 Task: Create Card Net Promoter Score Analysis in Board Corporate Social Responsibility to Workspace Customer Acquisition. Create Card Customer Contracts Review in Board Employer Branding to Workspace Customer Acquisition. Create Card Net Promoter Score Analysis in Board Product Roadmap Prioritization and Execution to Workspace Customer Acquisition
Action: Mouse moved to (72, 302)
Screenshot: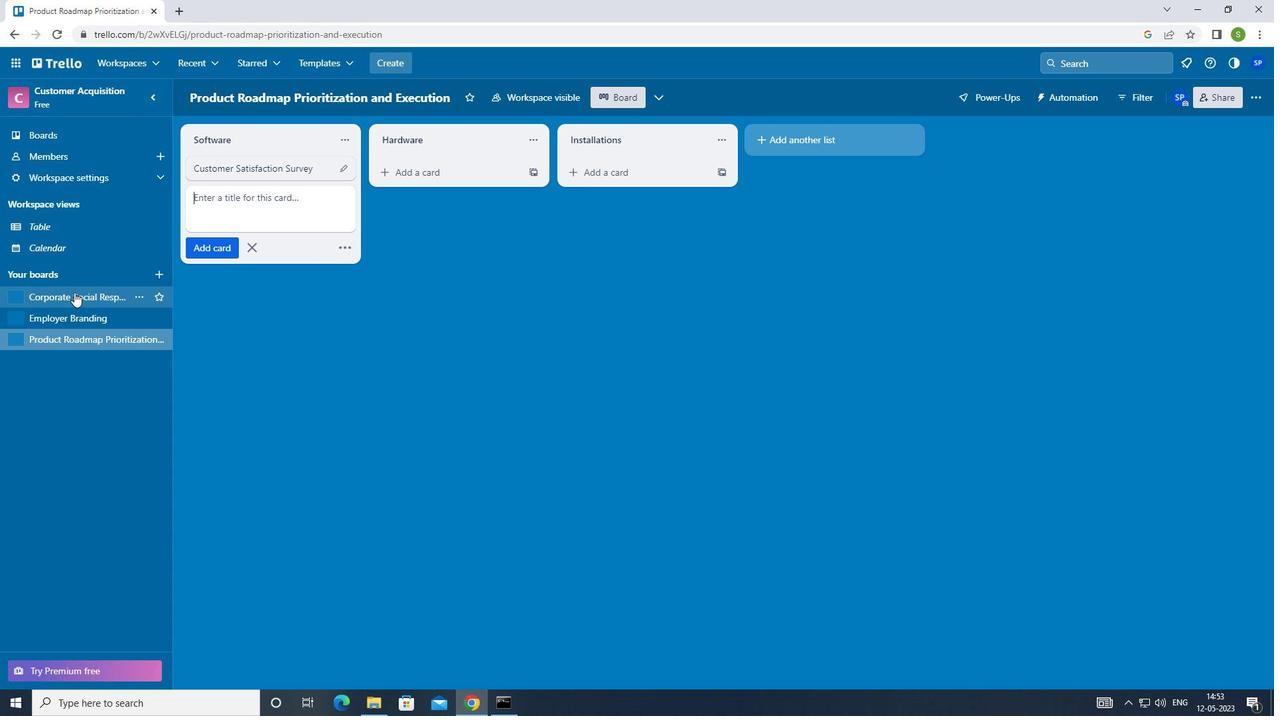
Action: Mouse pressed left at (72, 302)
Screenshot: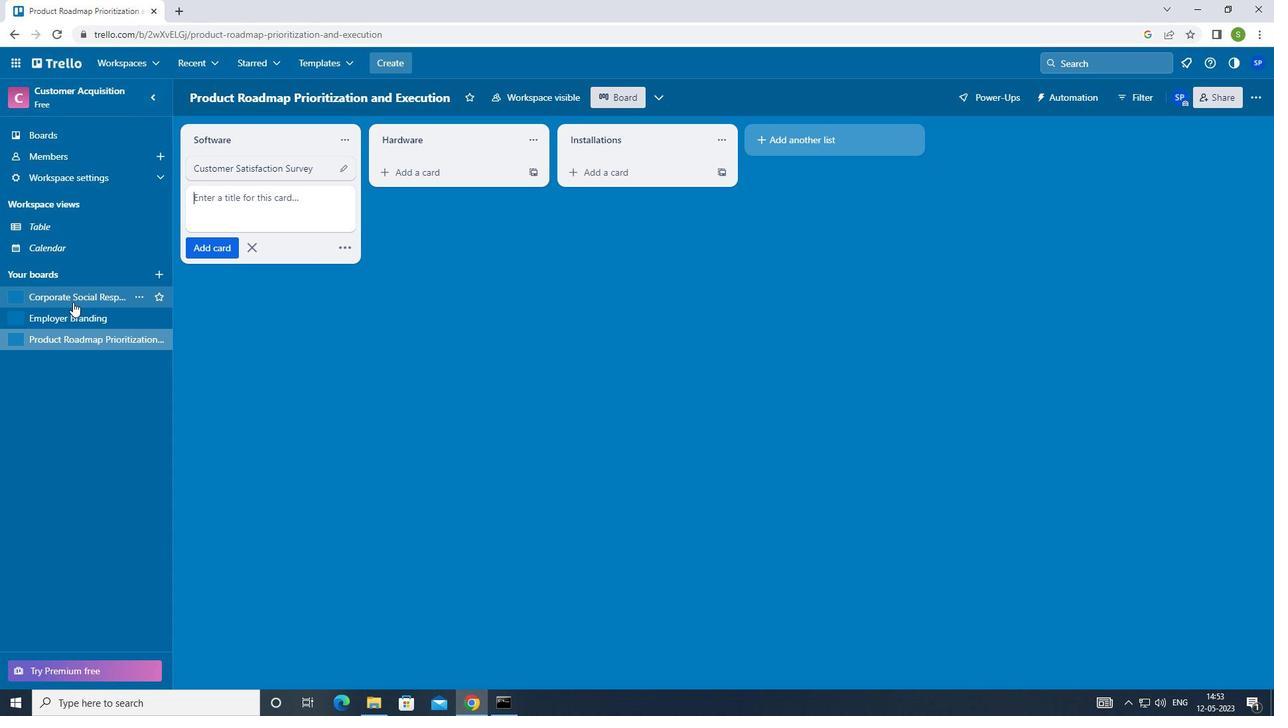 
Action: Mouse moved to (416, 174)
Screenshot: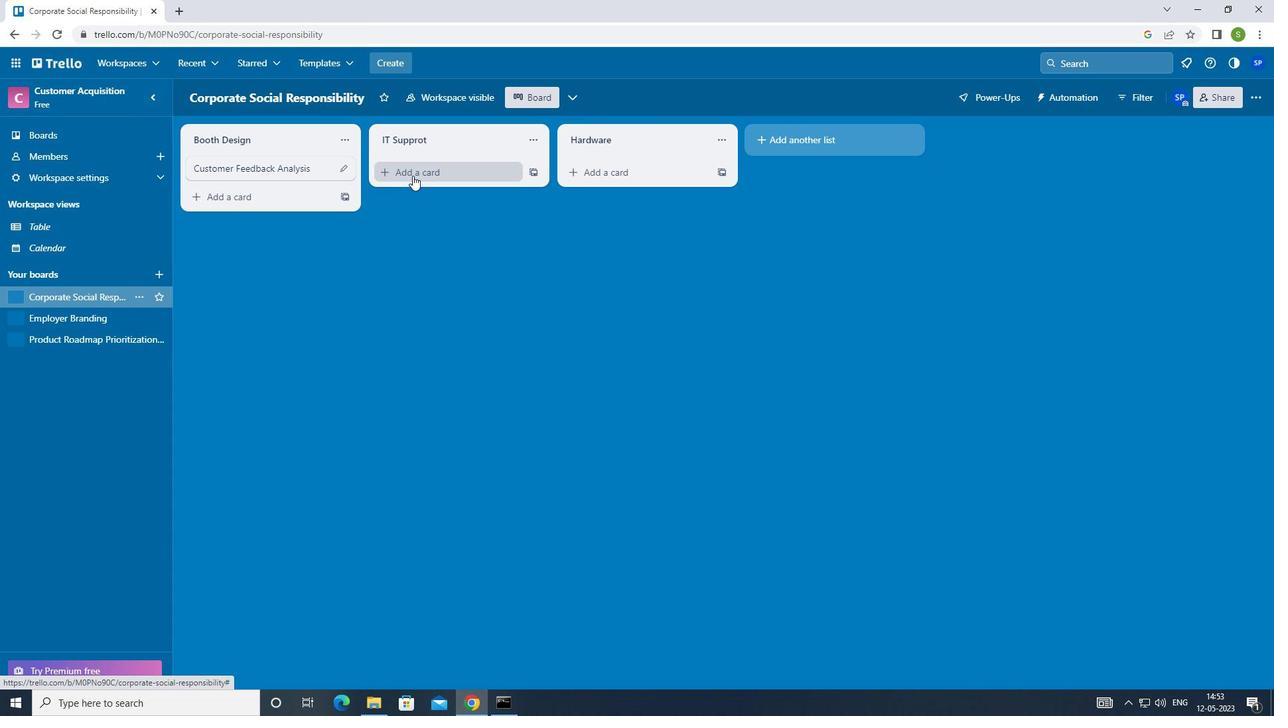 
Action: Mouse pressed left at (416, 174)
Screenshot: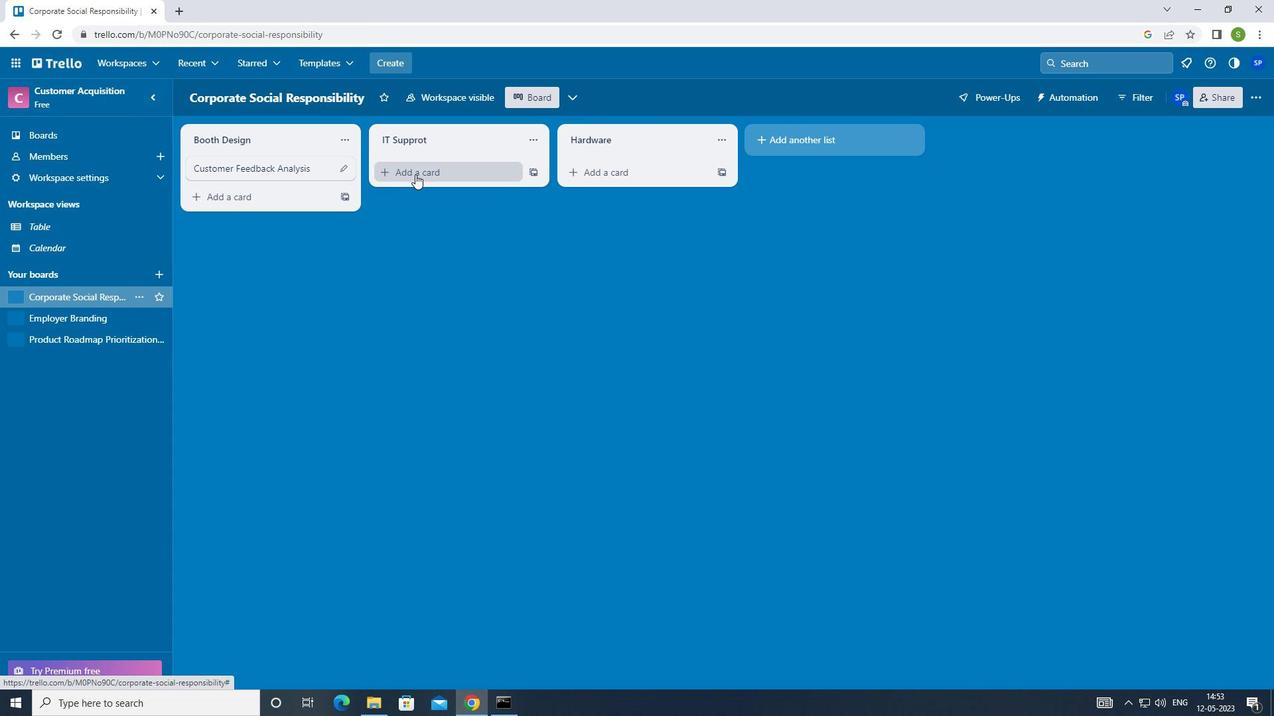 
Action: Mouse moved to (410, 302)
Screenshot: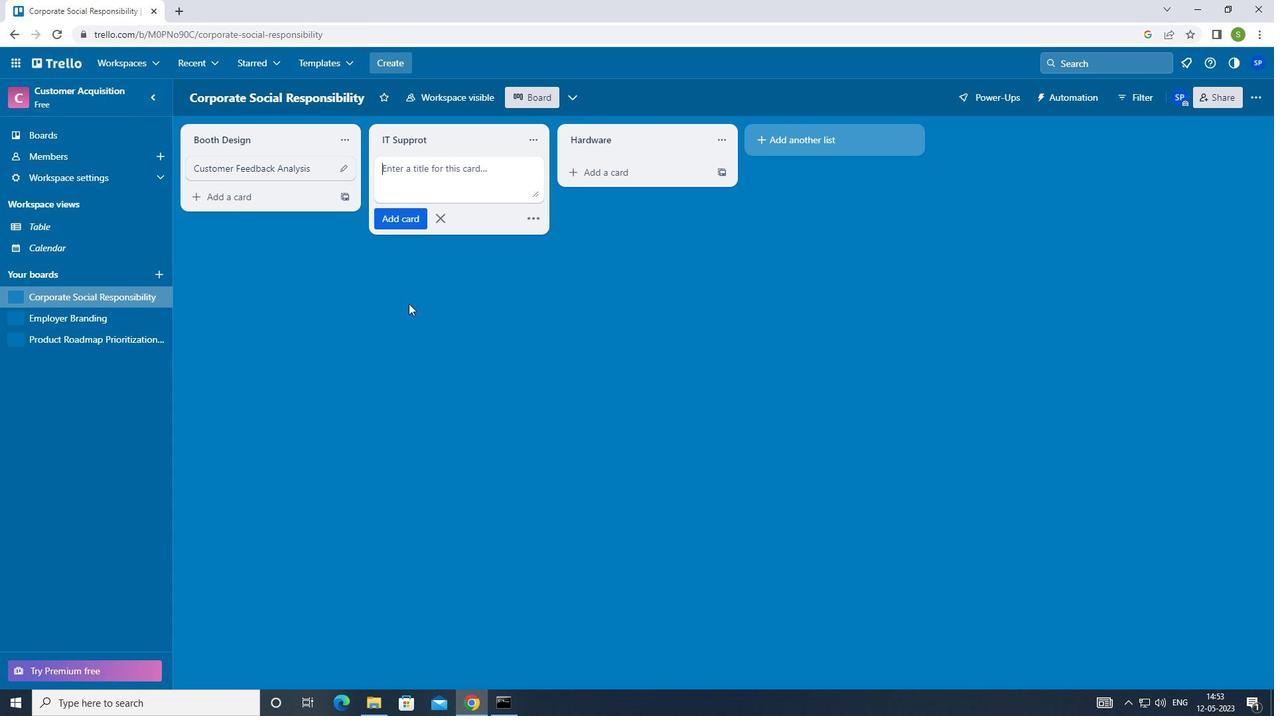 
Action: Key pressed <Key.shift><Key.shift><Key.shift><Key.shift><Key.shift><Key.shift><Key.shift><Key.shift><Key.shift><Key.shift><Key.shift><Key.shift><Key.shift><Key.shift><Key.shift><Key.shift>NET<Key.space>PROMOTER<Key.space><Key.shift>SCORE<Key.space><Key.shift>ANALYSIS<Key.enter>
Screenshot: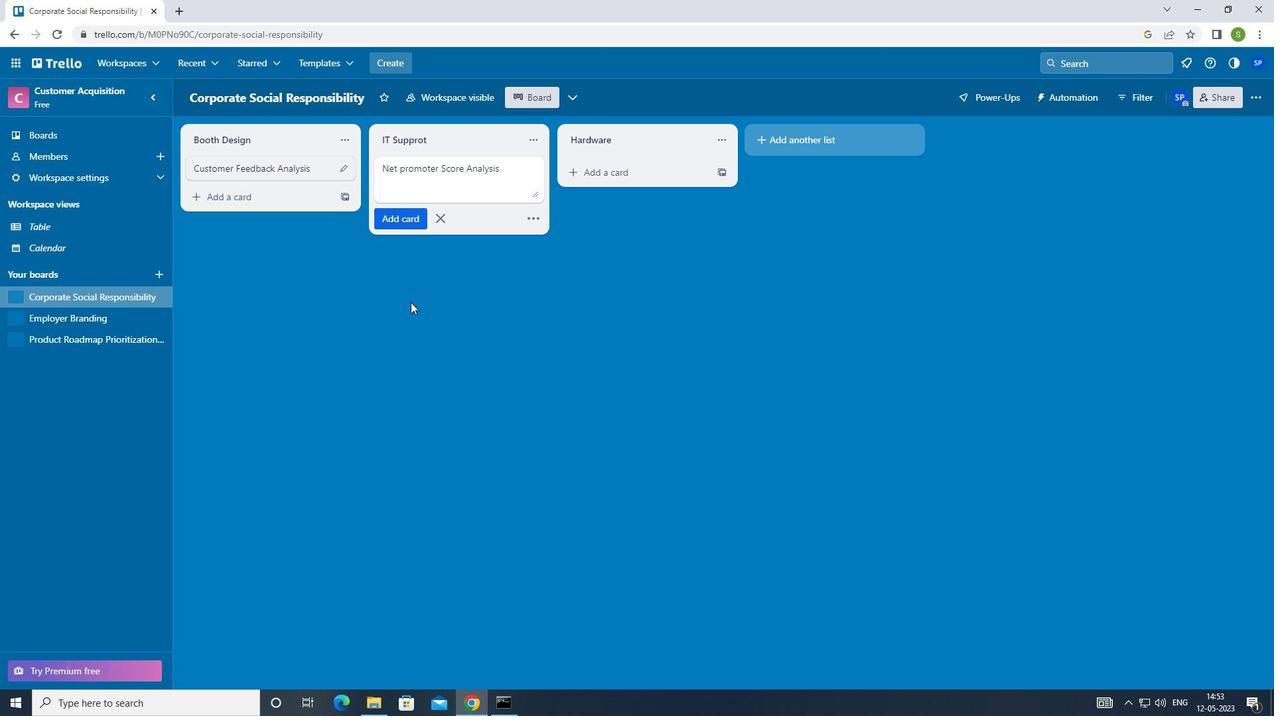 
Action: Mouse moved to (62, 319)
Screenshot: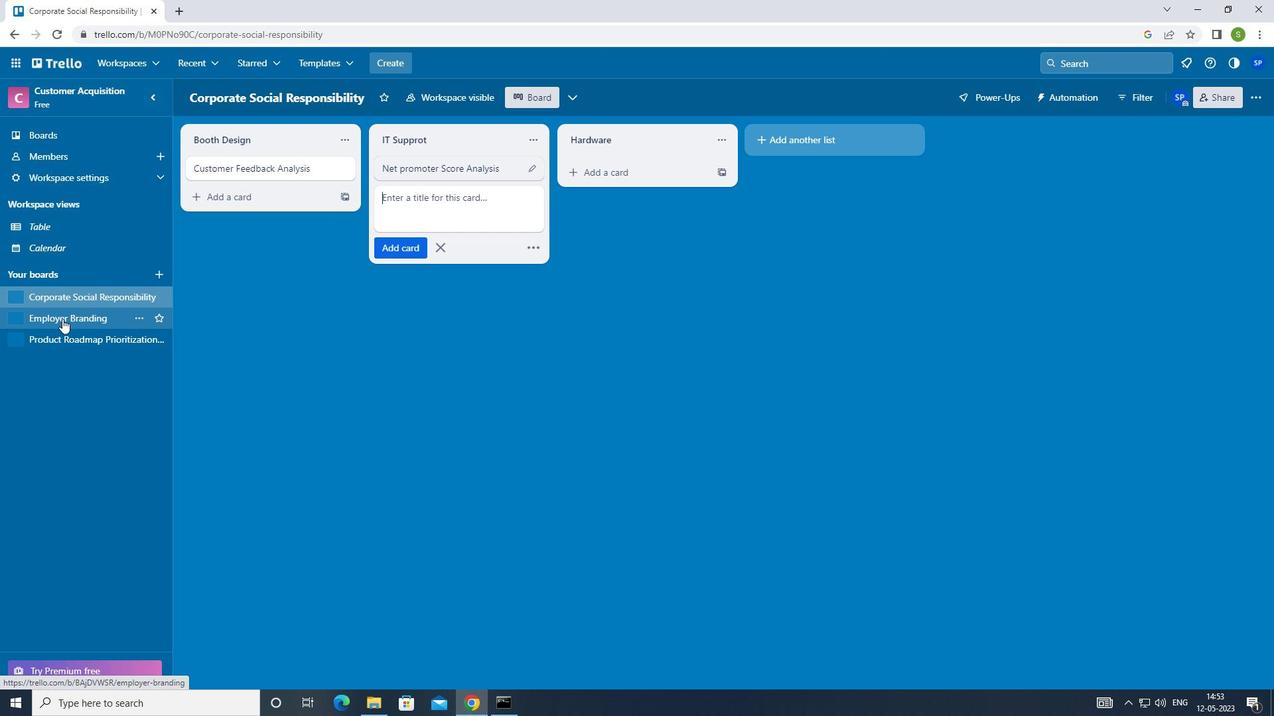 
Action: Mouse pressed left at (62, 319)
Screenshot: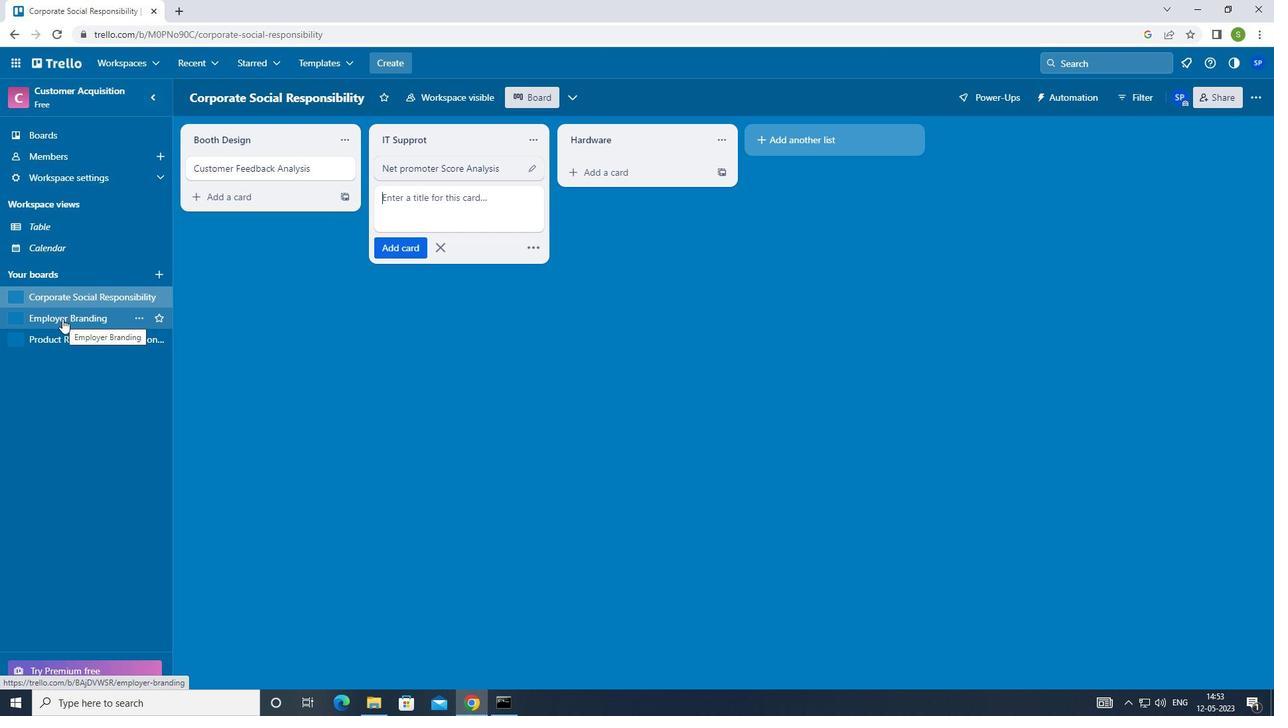 
Action: Mouse moved to (430, 167)
Screenshot: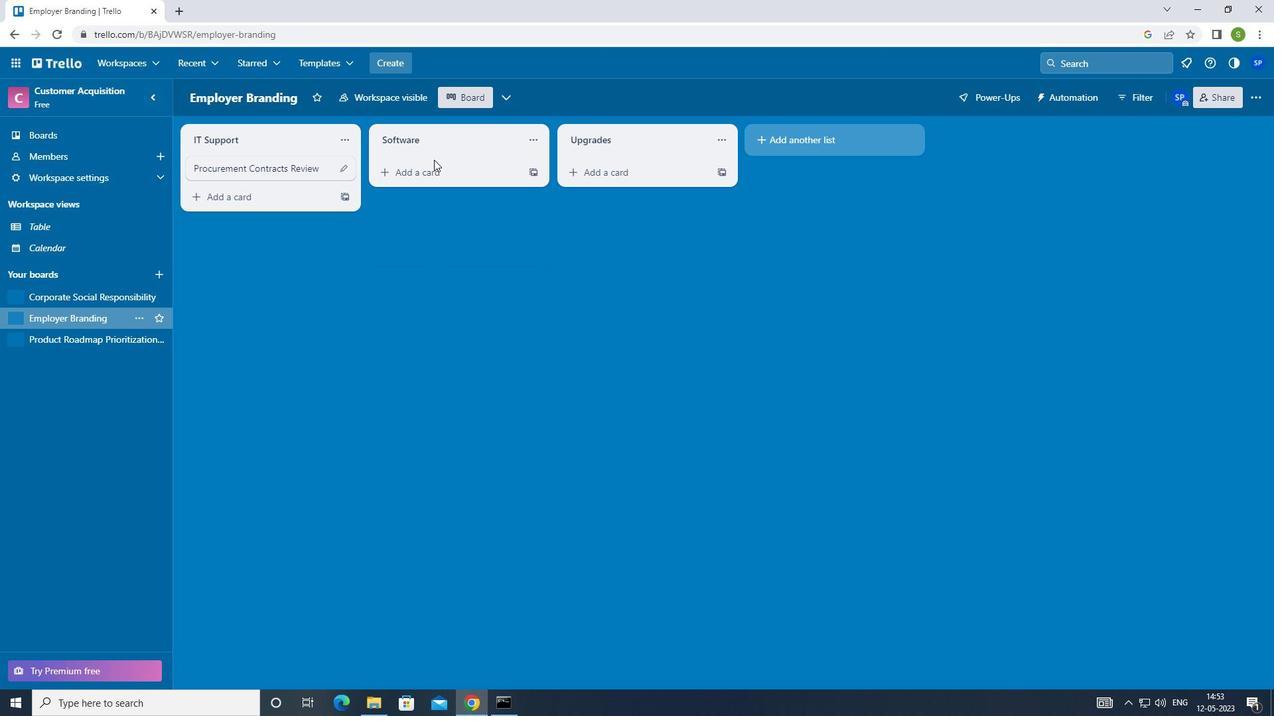 
Action: Mouse pressed left at (430, 167)
Screenshot: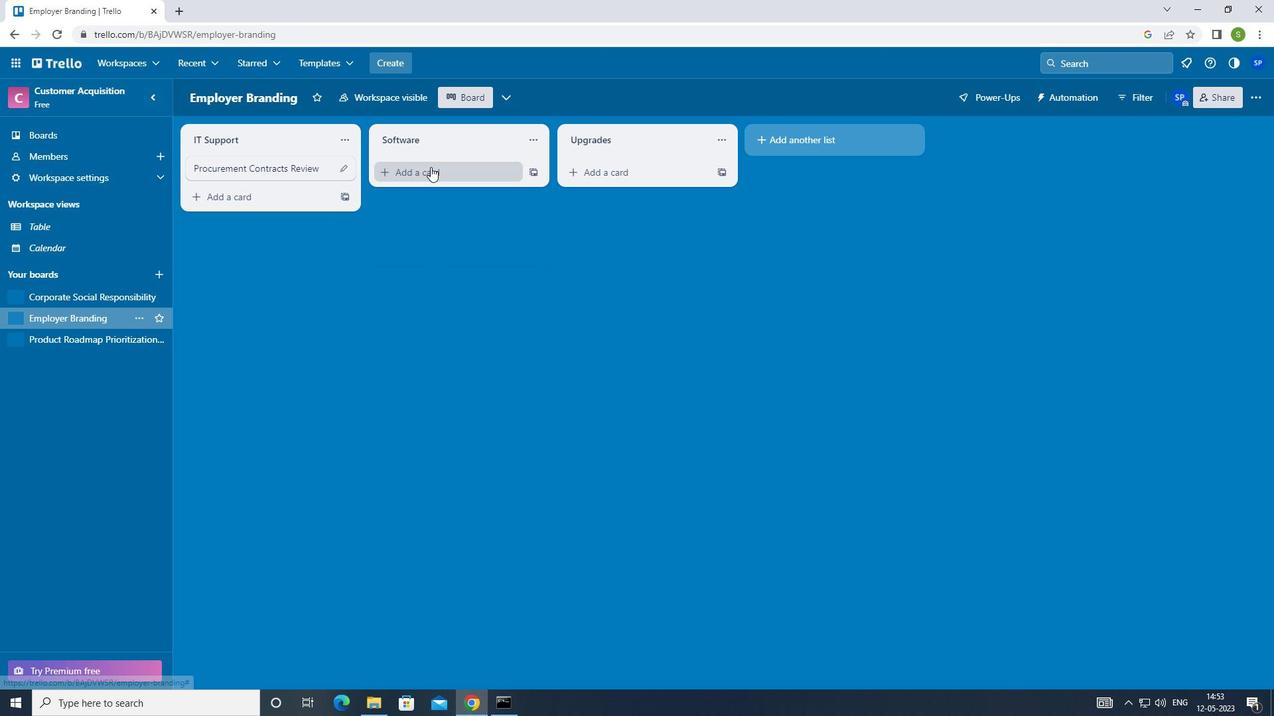
Action: Mouse moved to (400, 362)
Screenshot: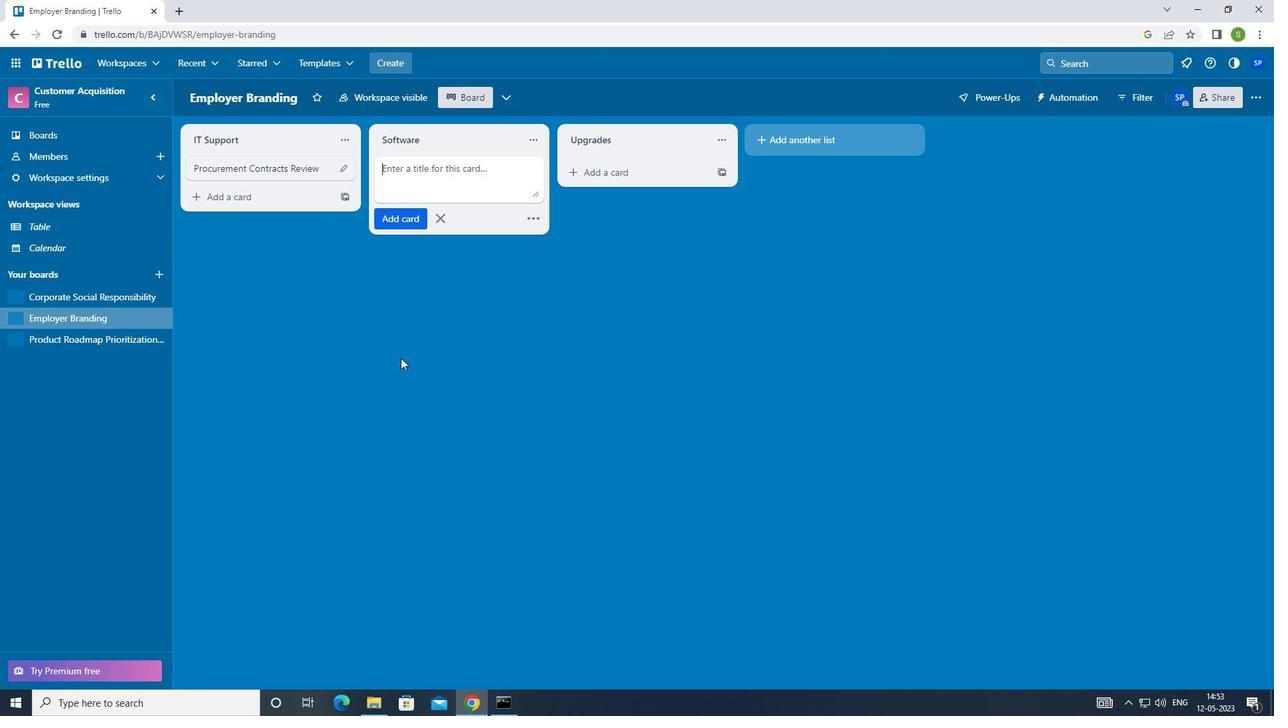
Action: Key pressed <Key.shift>CUSTOMER<Key.space><Key.shift>CONTRACTS<Key.space><Key.shift>REVIEW<Key.enter>
Screenshot: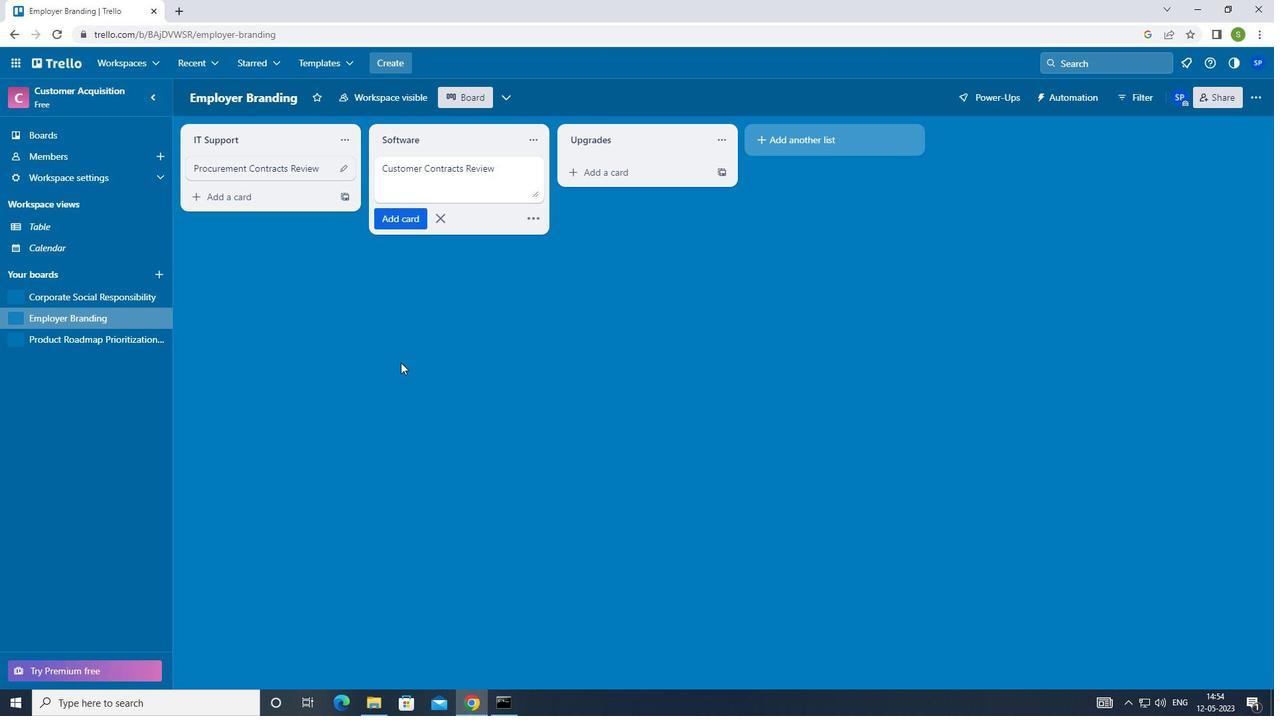 
Action: Mouse moved to (83, 339)
Screenshot: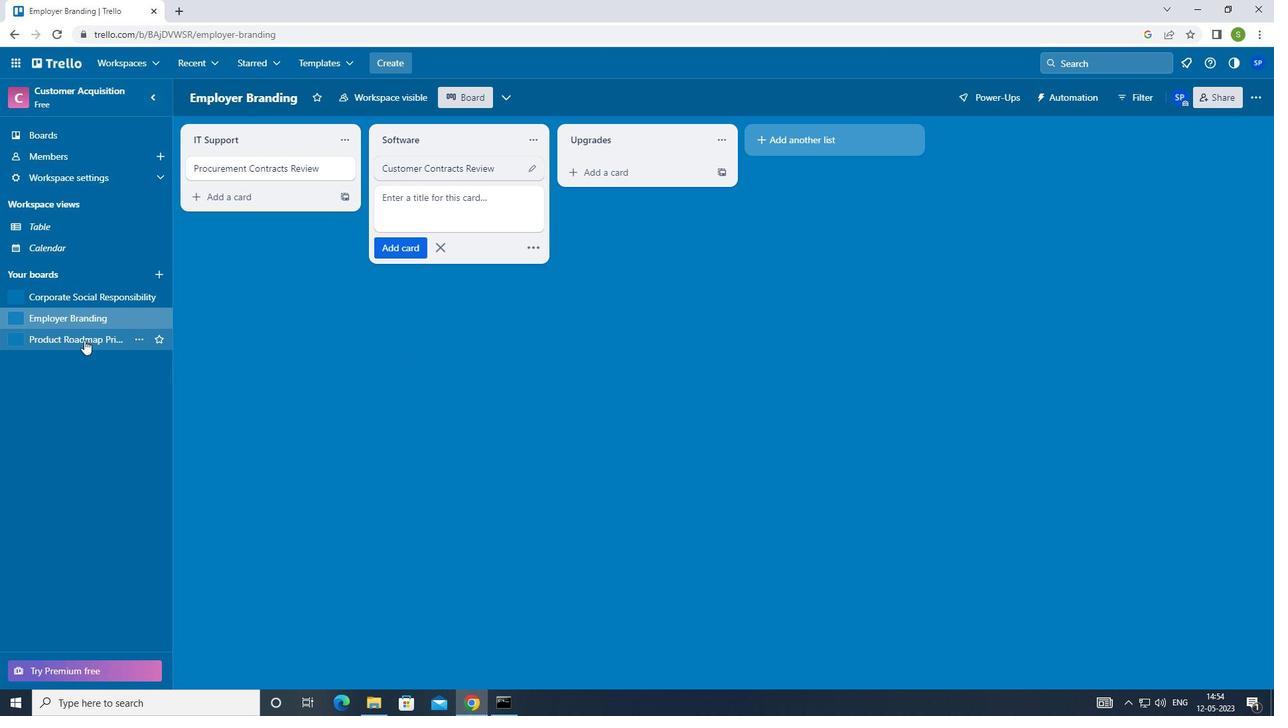 
Action: Mouse pressed left at (83, 339)
Screenshot: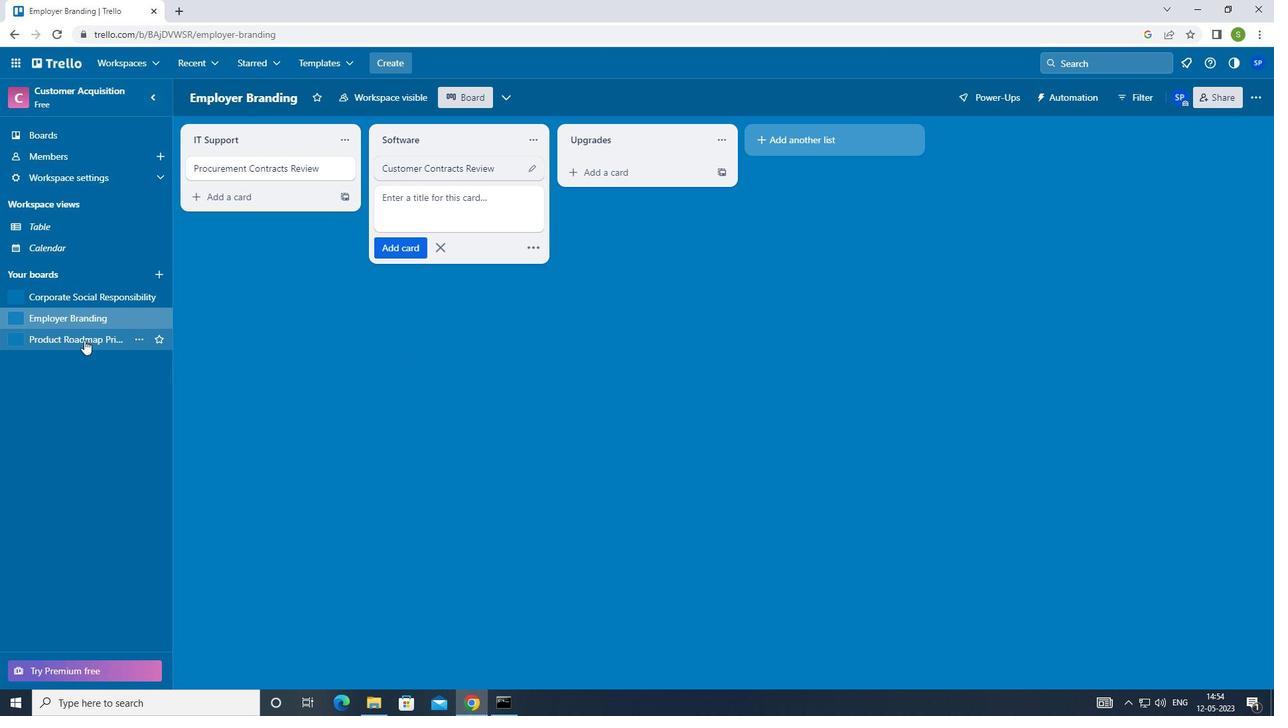 
Action: Mouse moved to (438, 170)
Screenshot: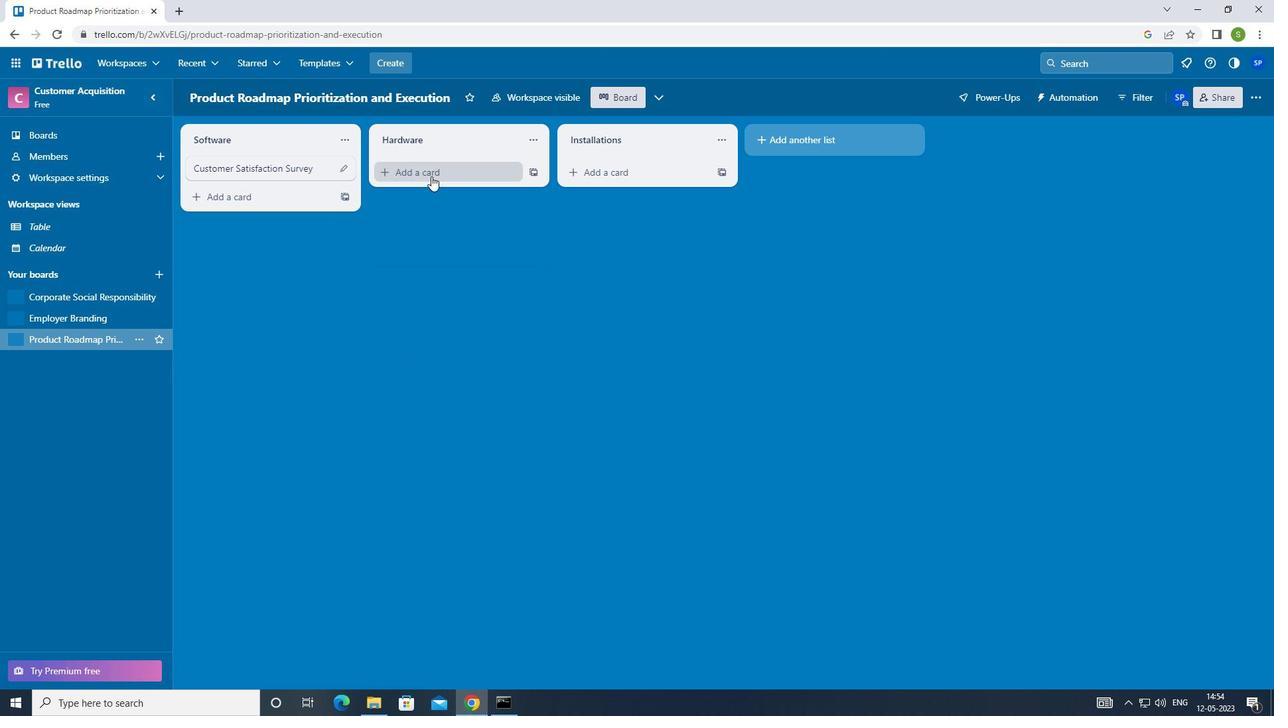 
Action: Mouse pressed left at (438, 170)
Screenshot: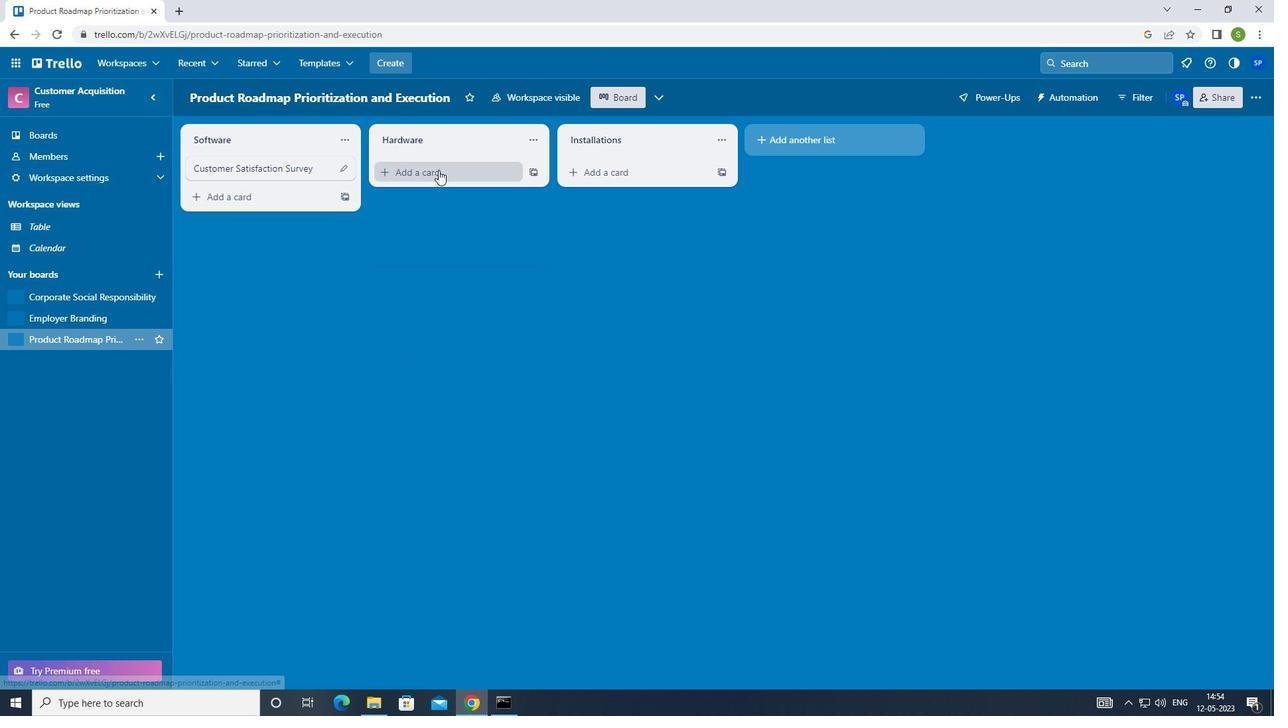 
Action: Mouse moved to (458, 394)
Screenshot: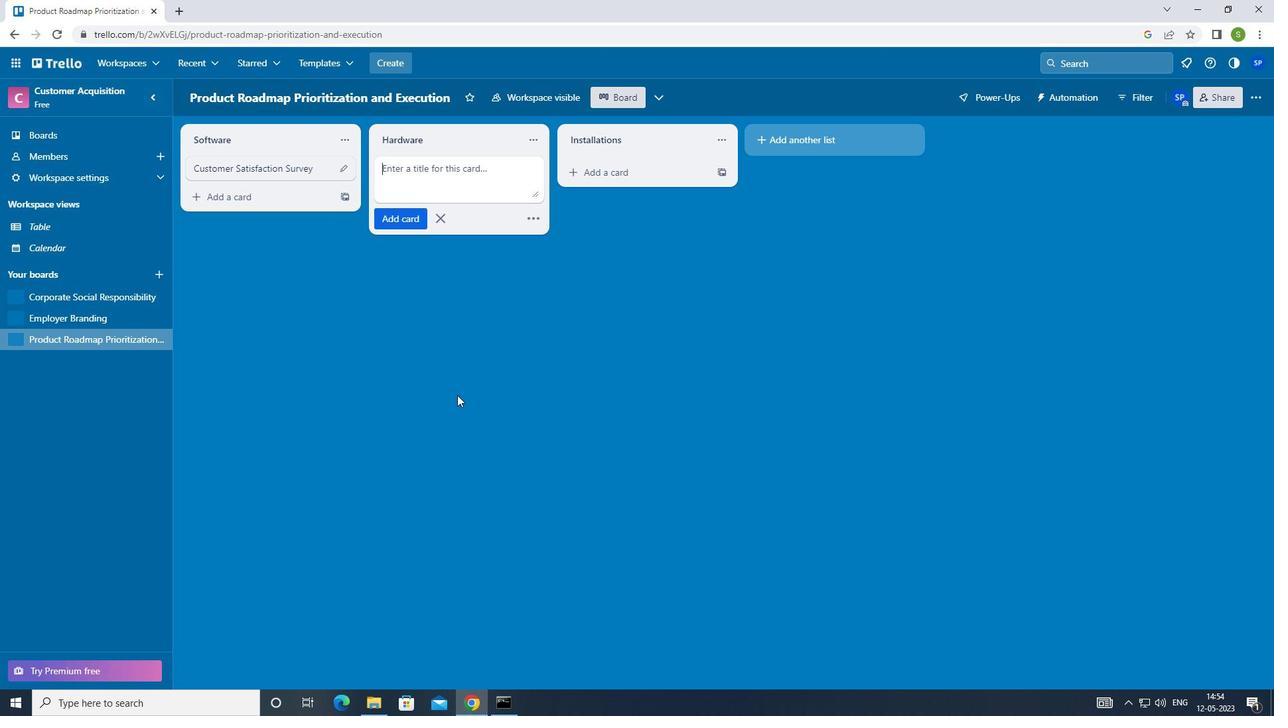 
Action: Key pressed <Key.shift><Key.shift><Key.shift><Key.shift><Key.shift><Key.shift><Key.shift>NET<Key.space><Key.shift_r>PROMOTER<Key.space><Key.shift>SCORE<Key.space><Key.shift>ANALYSIS<Key.enter>
Screenshot: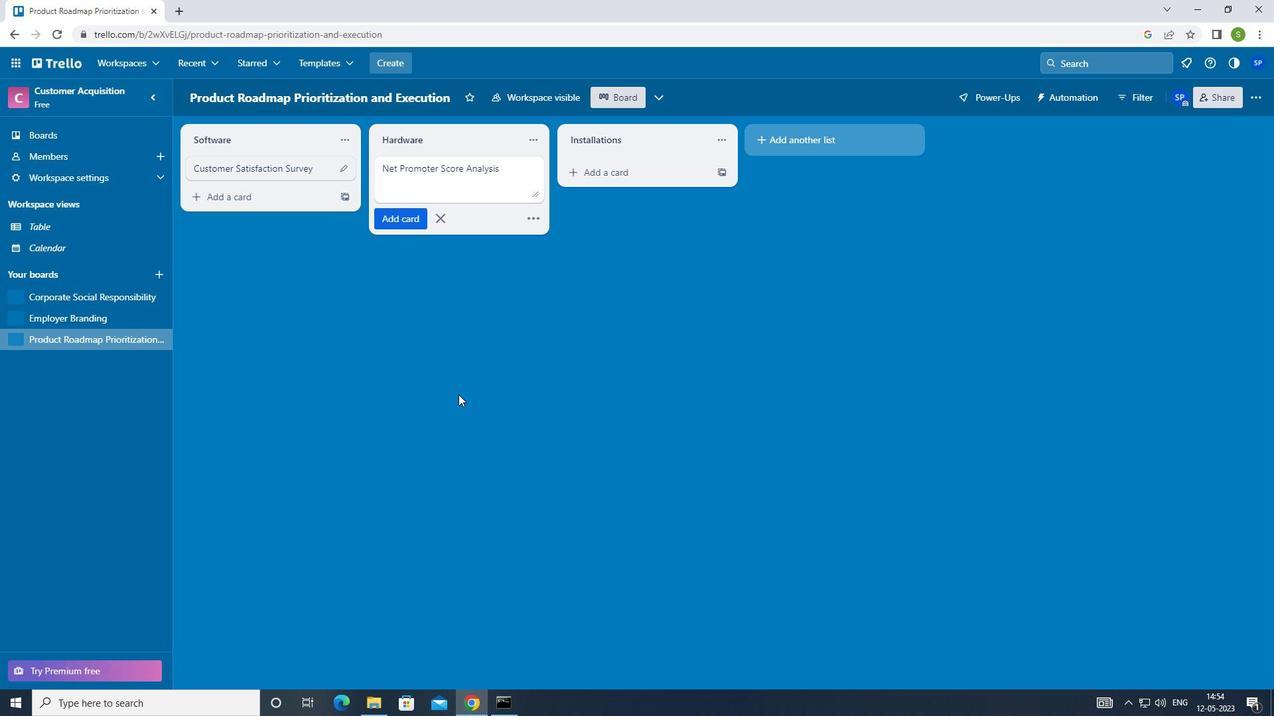 
Action: Mouse moved to (457, 394)
Screenshot: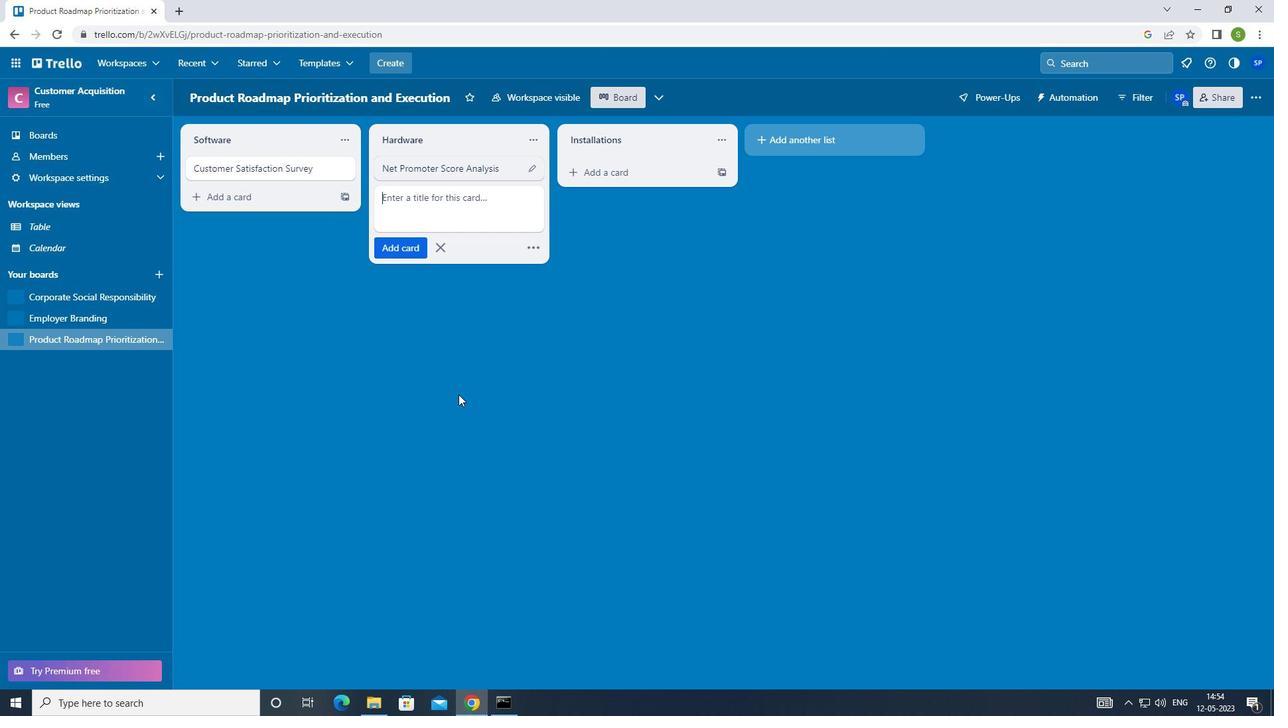 
Action: Key pressed <Key.f8>
Screenshot: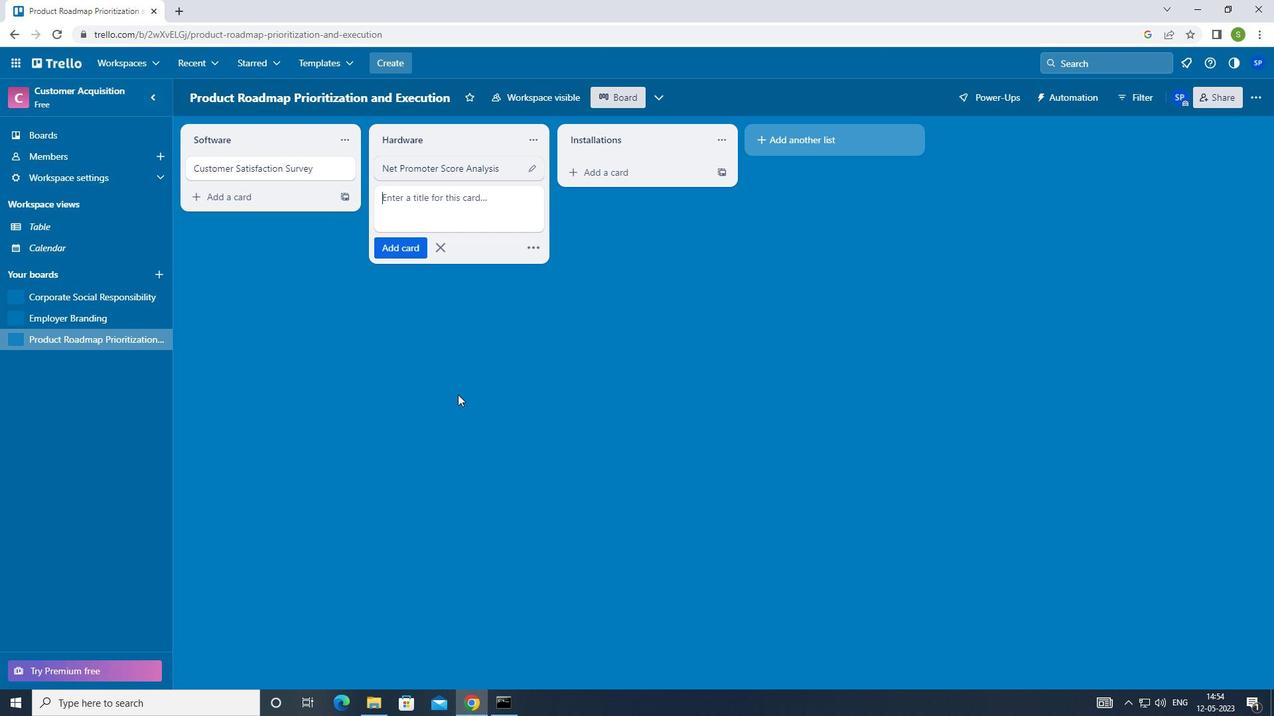 
